Task: Add Traditional Medicinals Organic Green Tea Lemongrass Tea to the cart.
Action: Mouse pressed left at (20, 106)
Screenshot: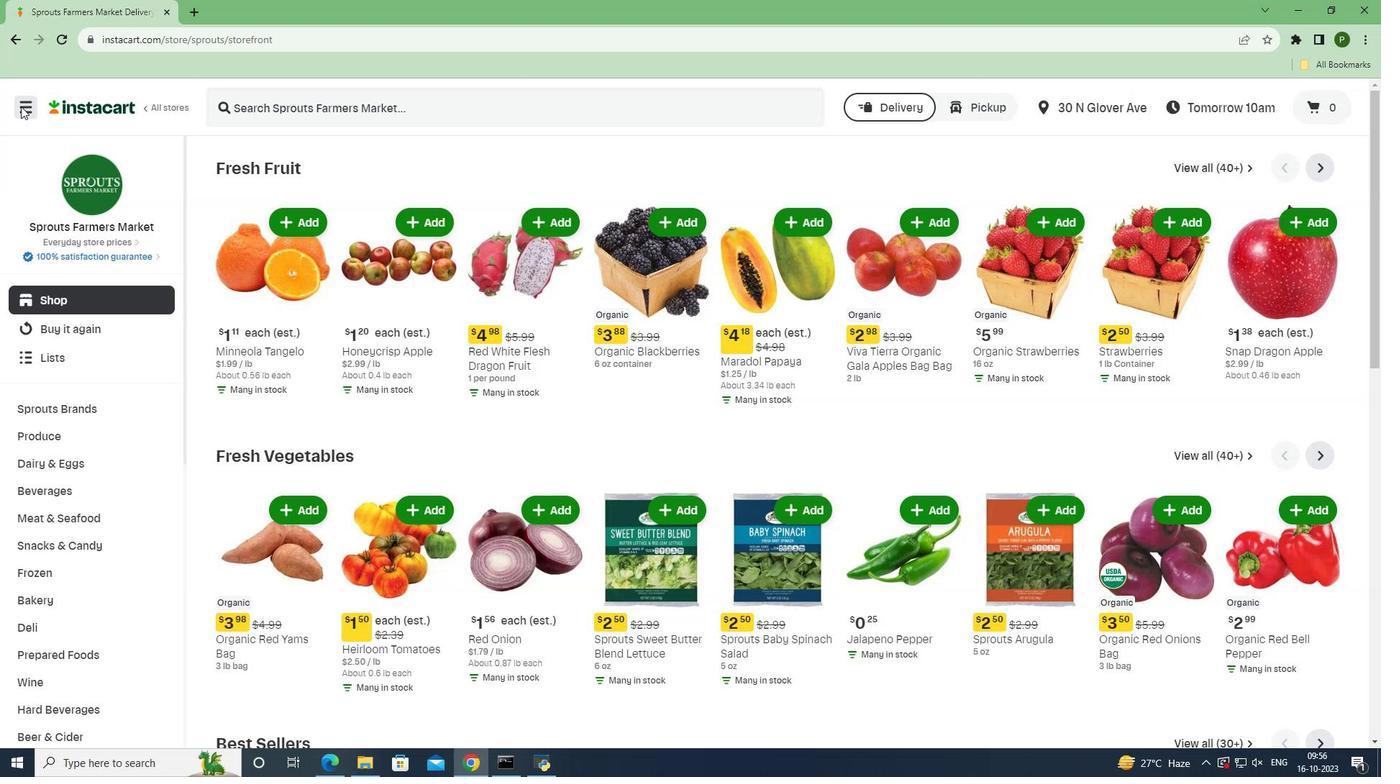 
Action: Mouse moved to (69, 384)
Screenshot: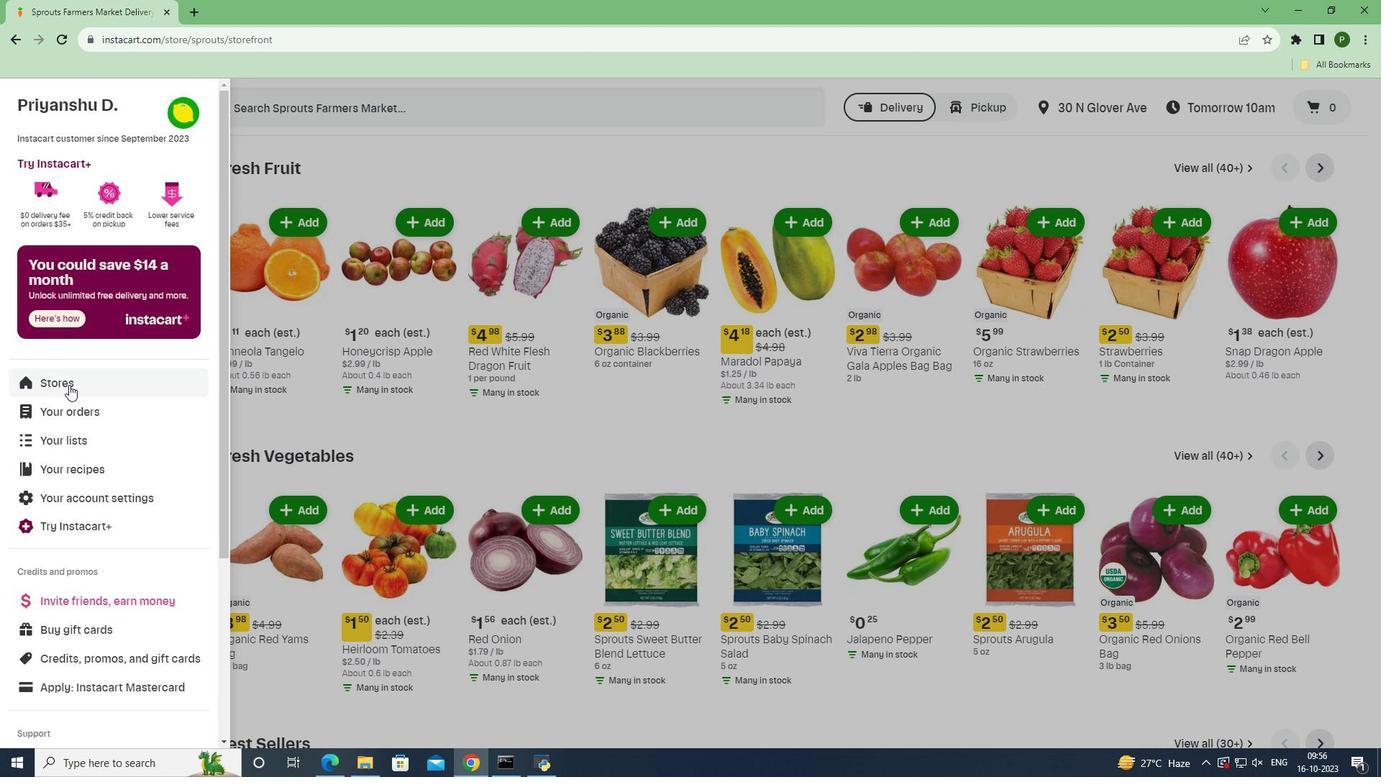
Action: Mouse pressed left at (69, 384)
Screenshot: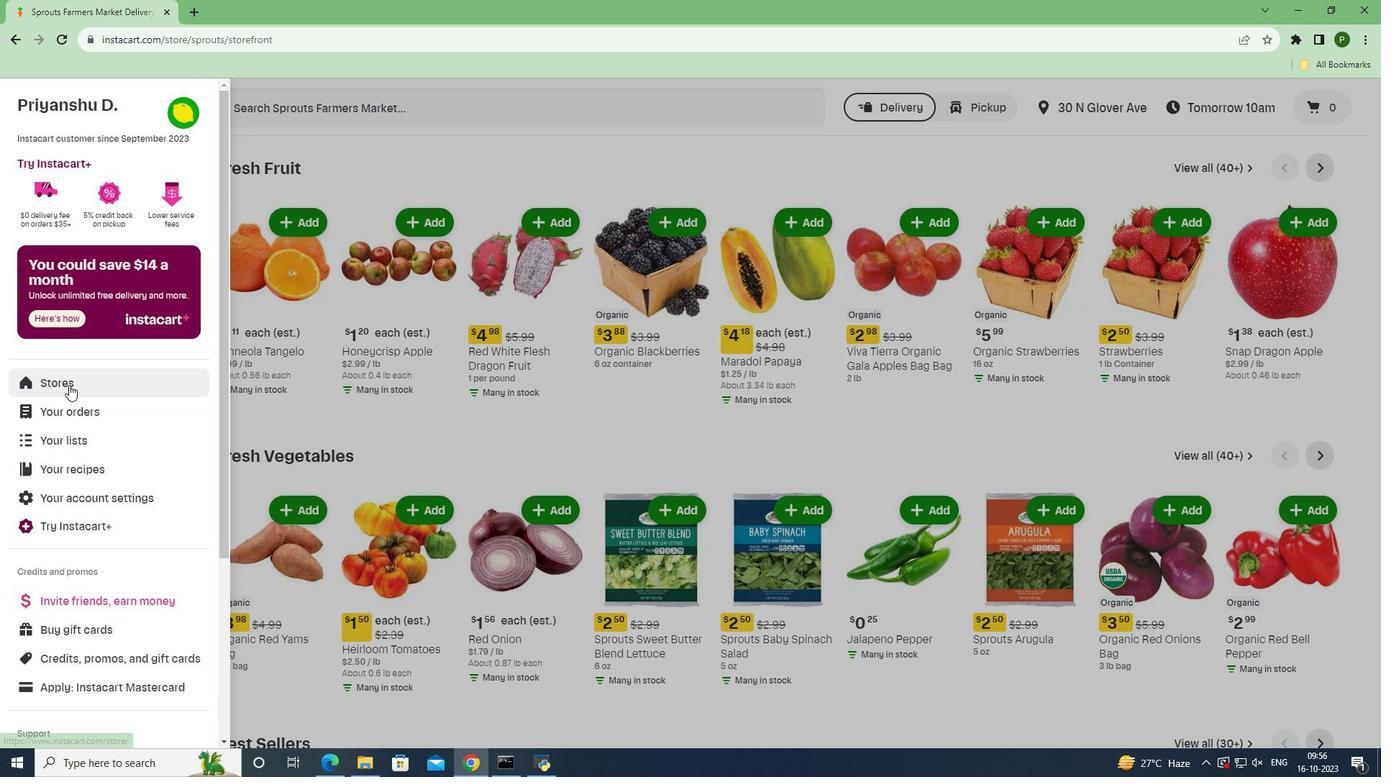
Action: Mouse moved to (330, 151)
Screenshot: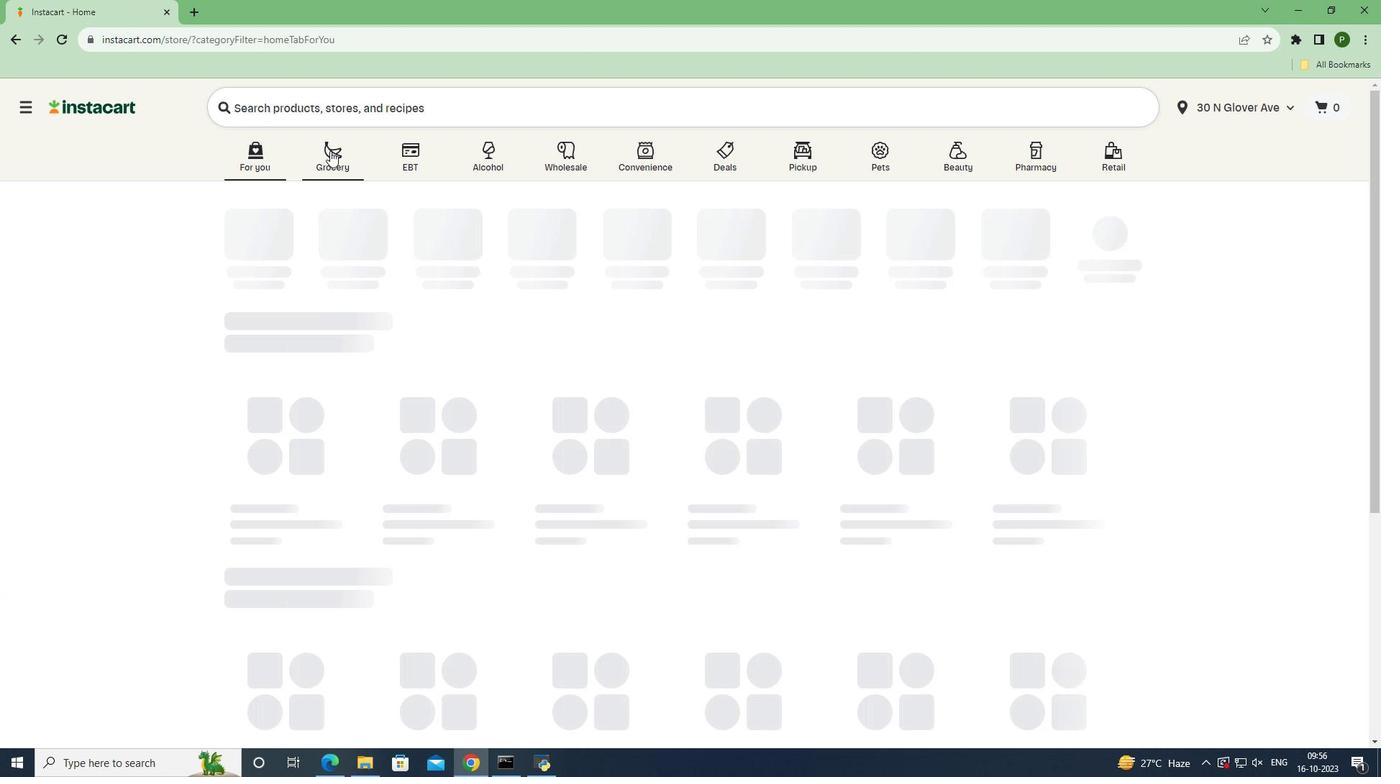 
Action: Mouse pressed left at (330, 151)
Screenshot: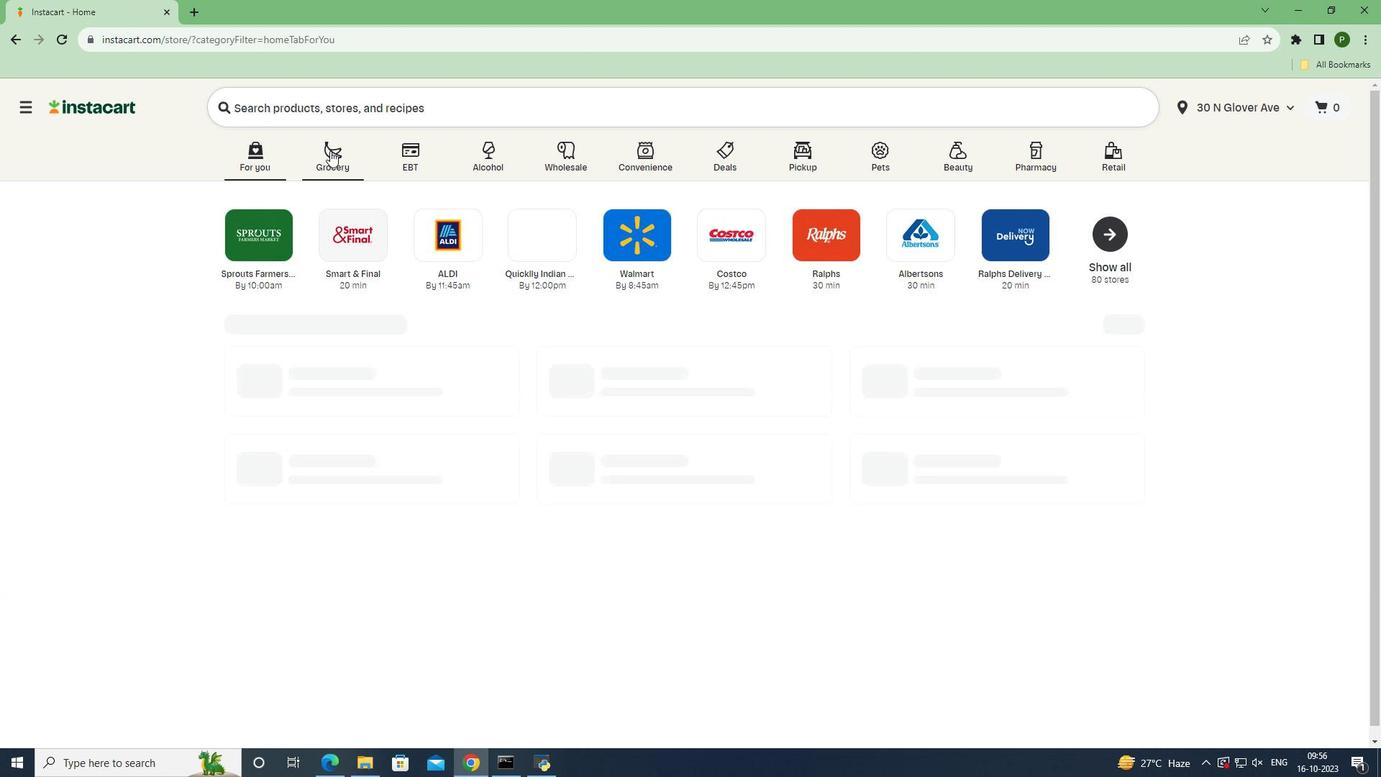 
Action: Mouse moved to (888, 328)
Screenshot: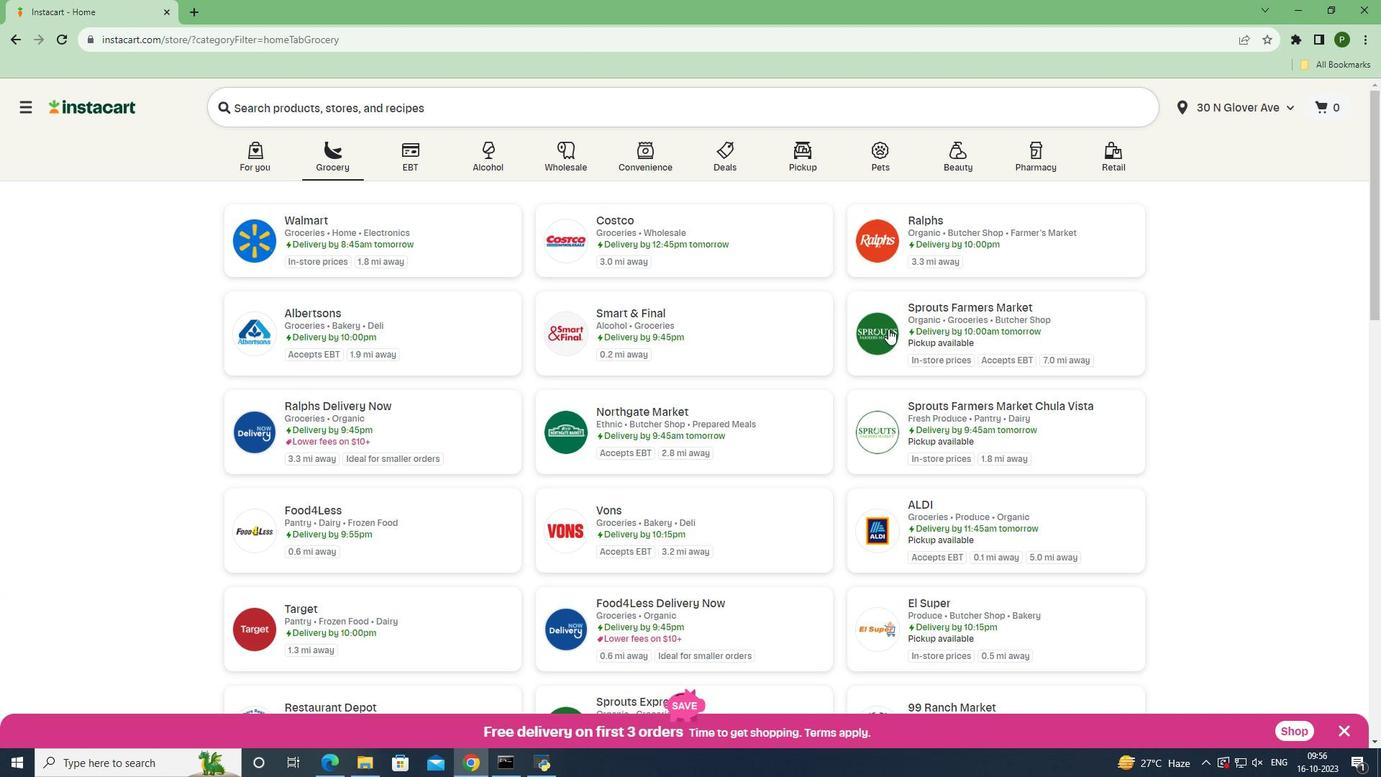 
Action: Mouse pressed left at (888, 328)
Screenshot: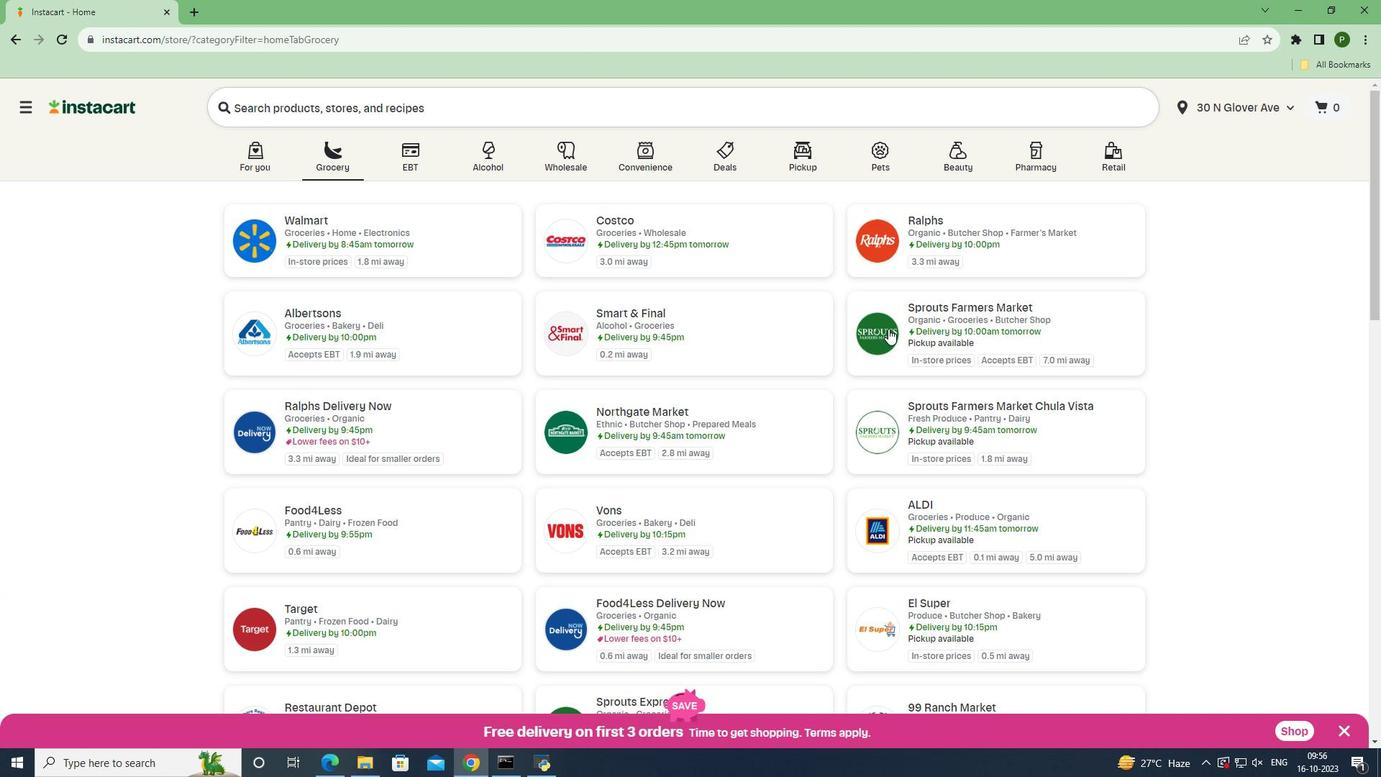 
Action: Mouse moved to (67, 487)
Screenshot: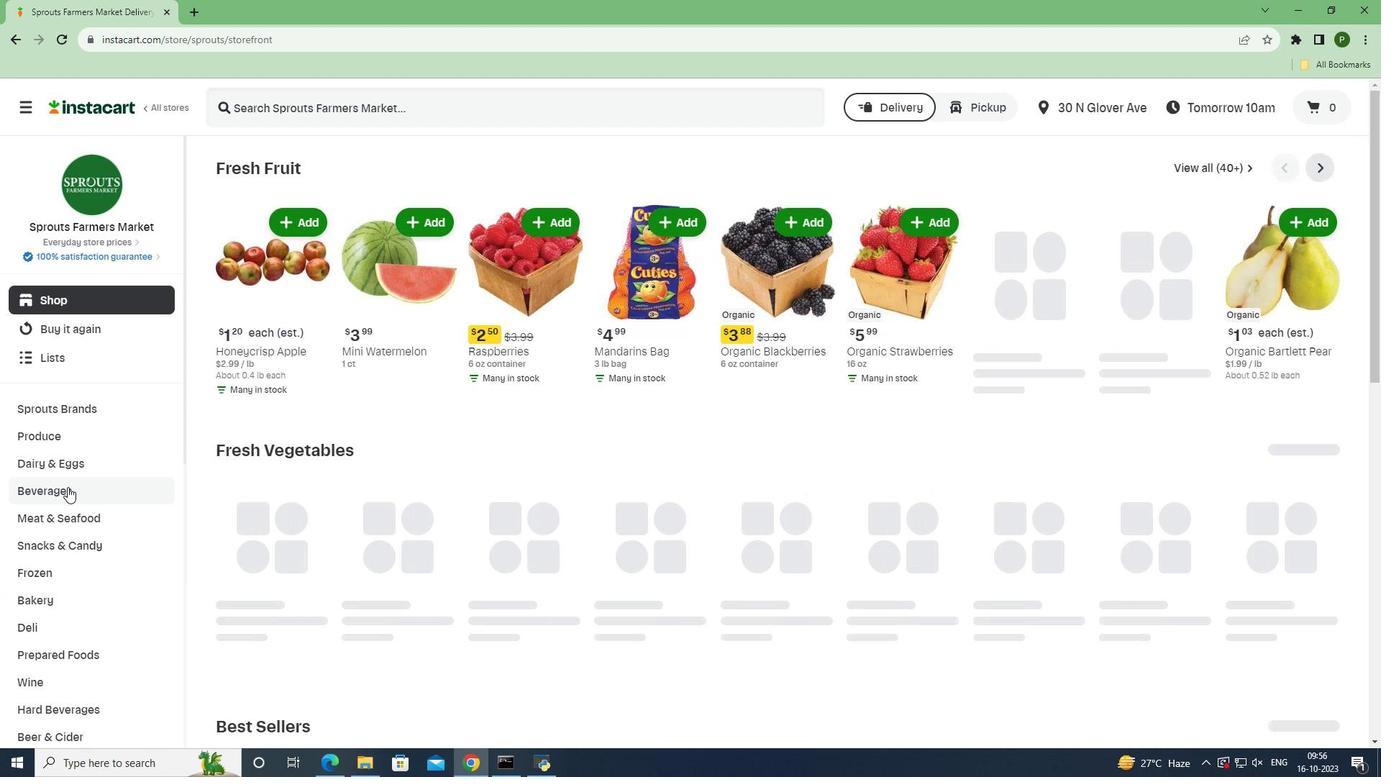 
Action: Mouse pressed left at (67, 487)
Screenshot: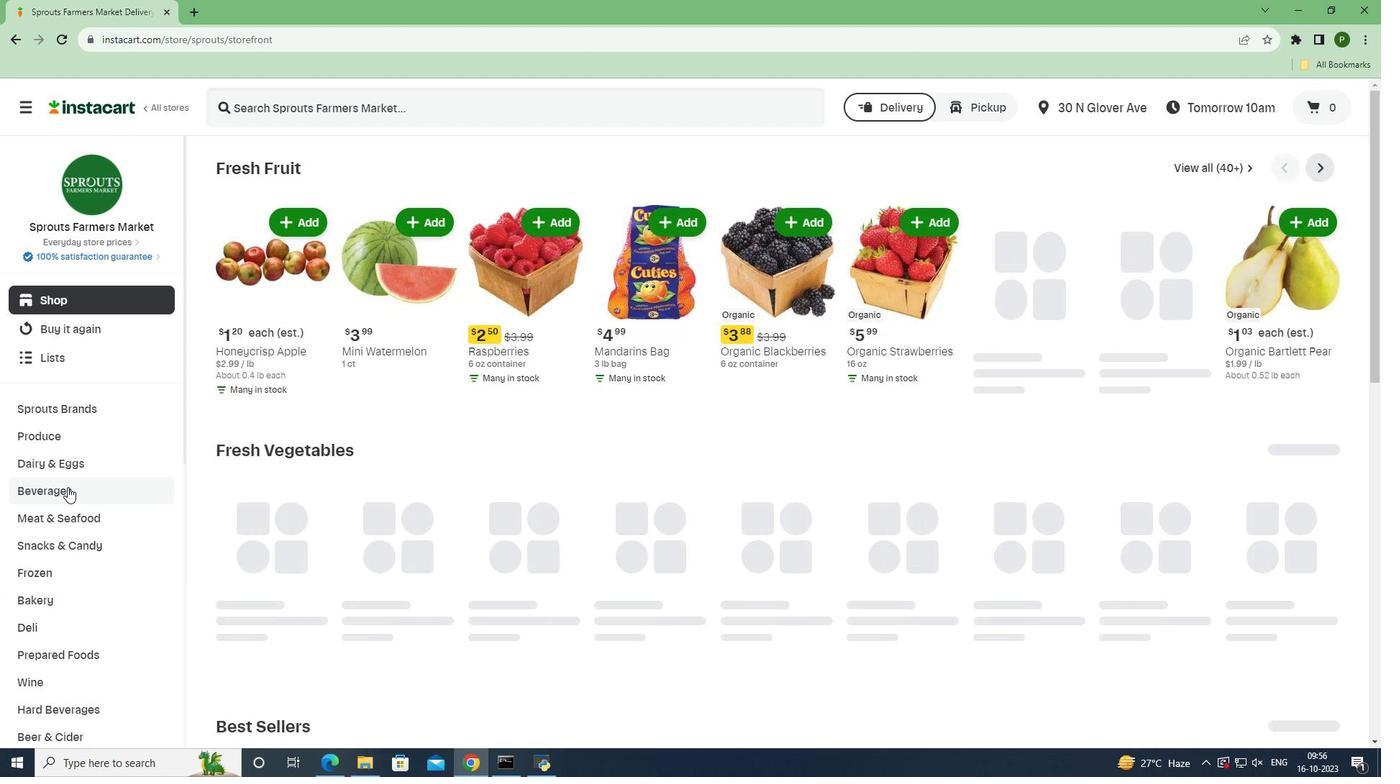 
Action: Mouse moved to (1251, 193)
Screenshot: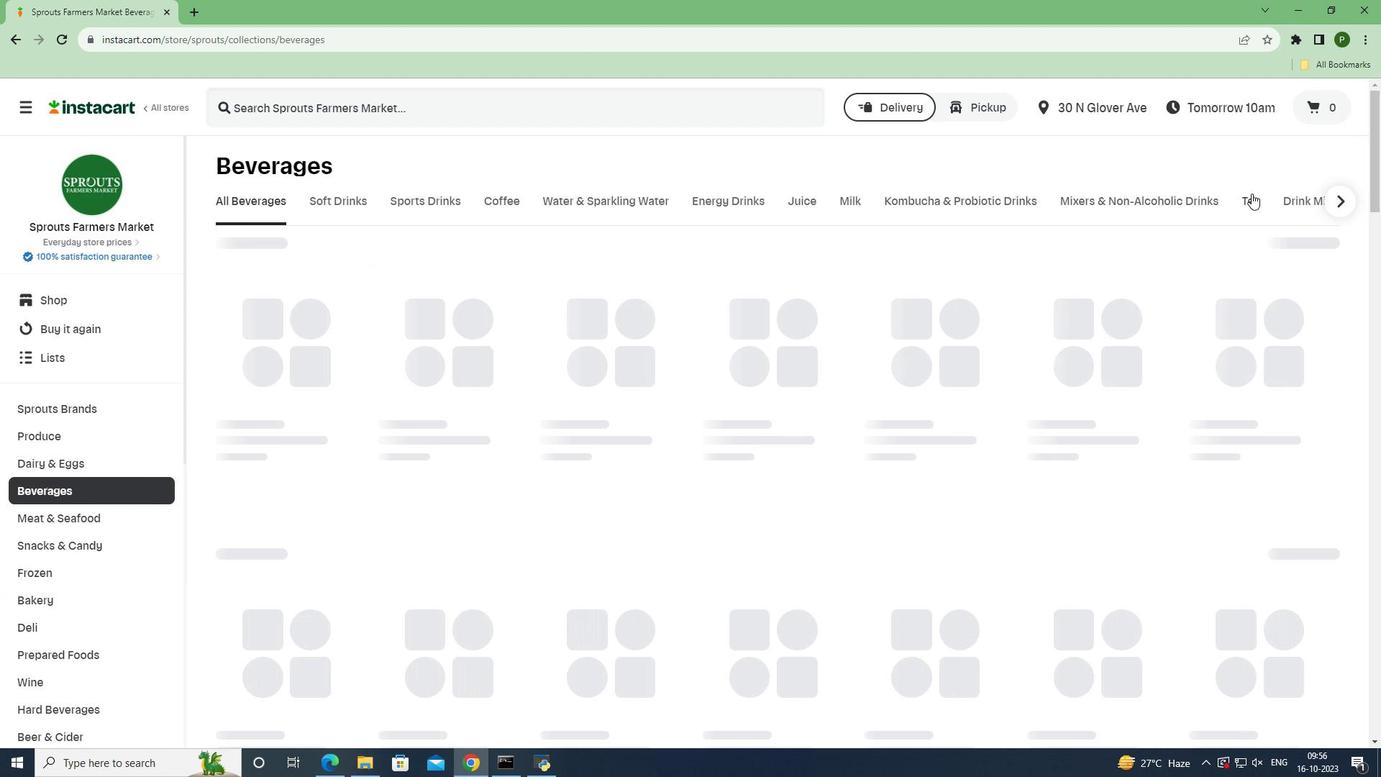 
Action: Mouse pressed left at (1251, 193)
Screenshot: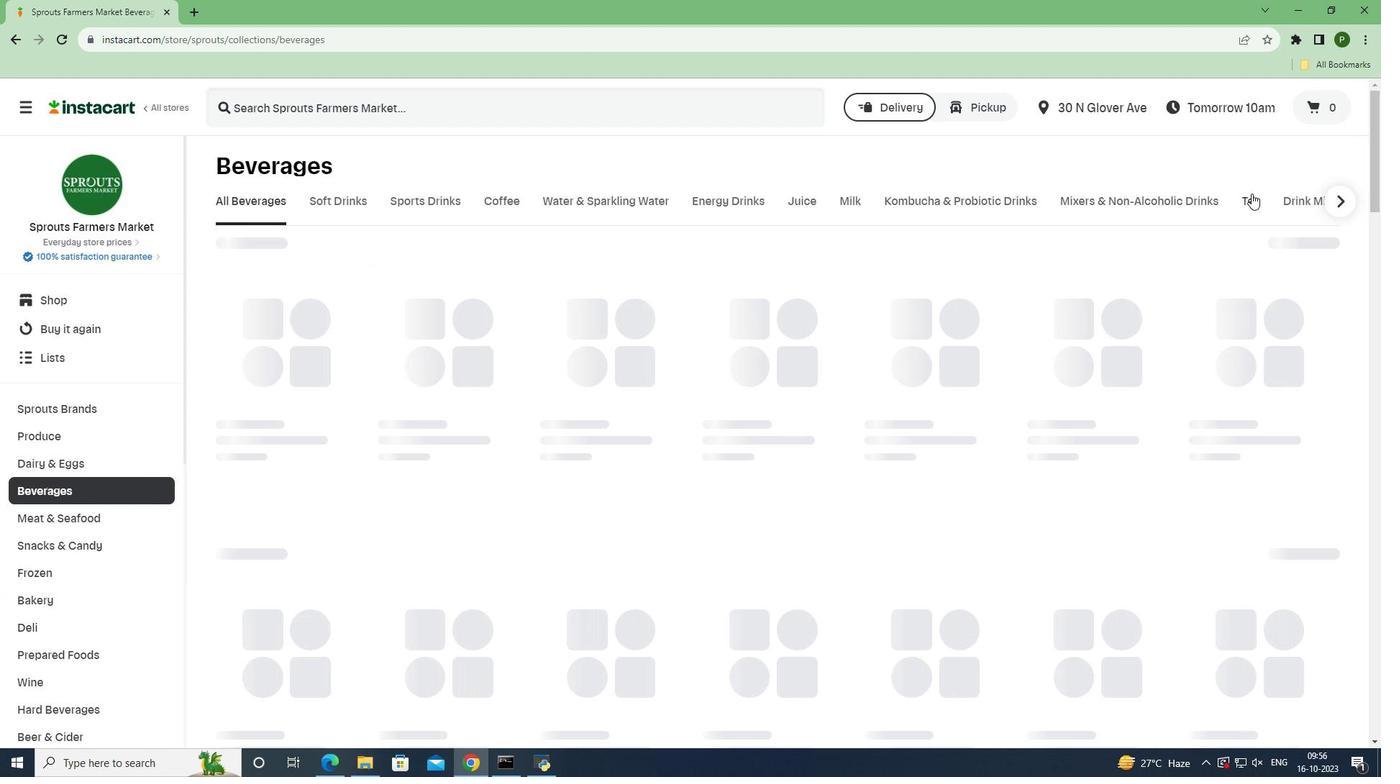 
Action: Mouse moved to (440, 100)
Screenshot: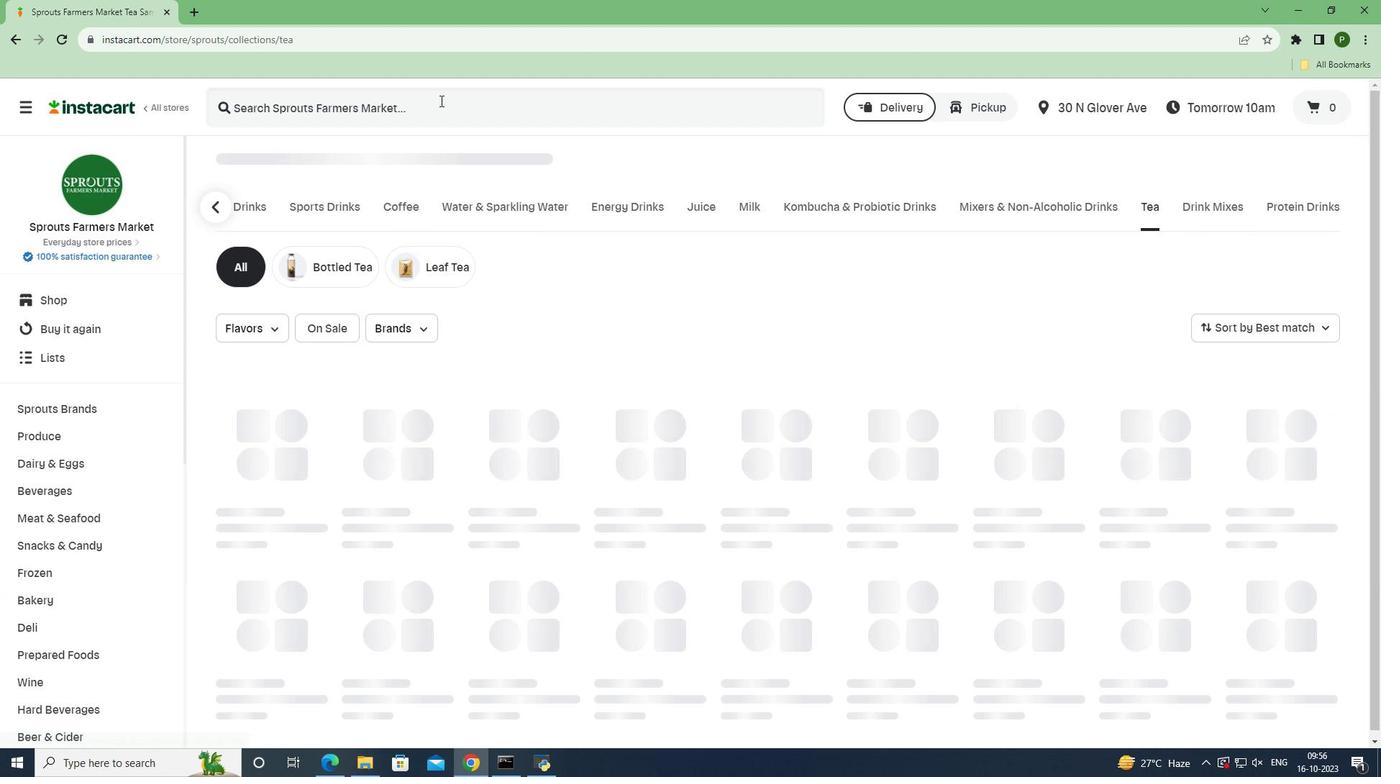 
Action: Mouse pressed left at (440, 100)
Screenshot: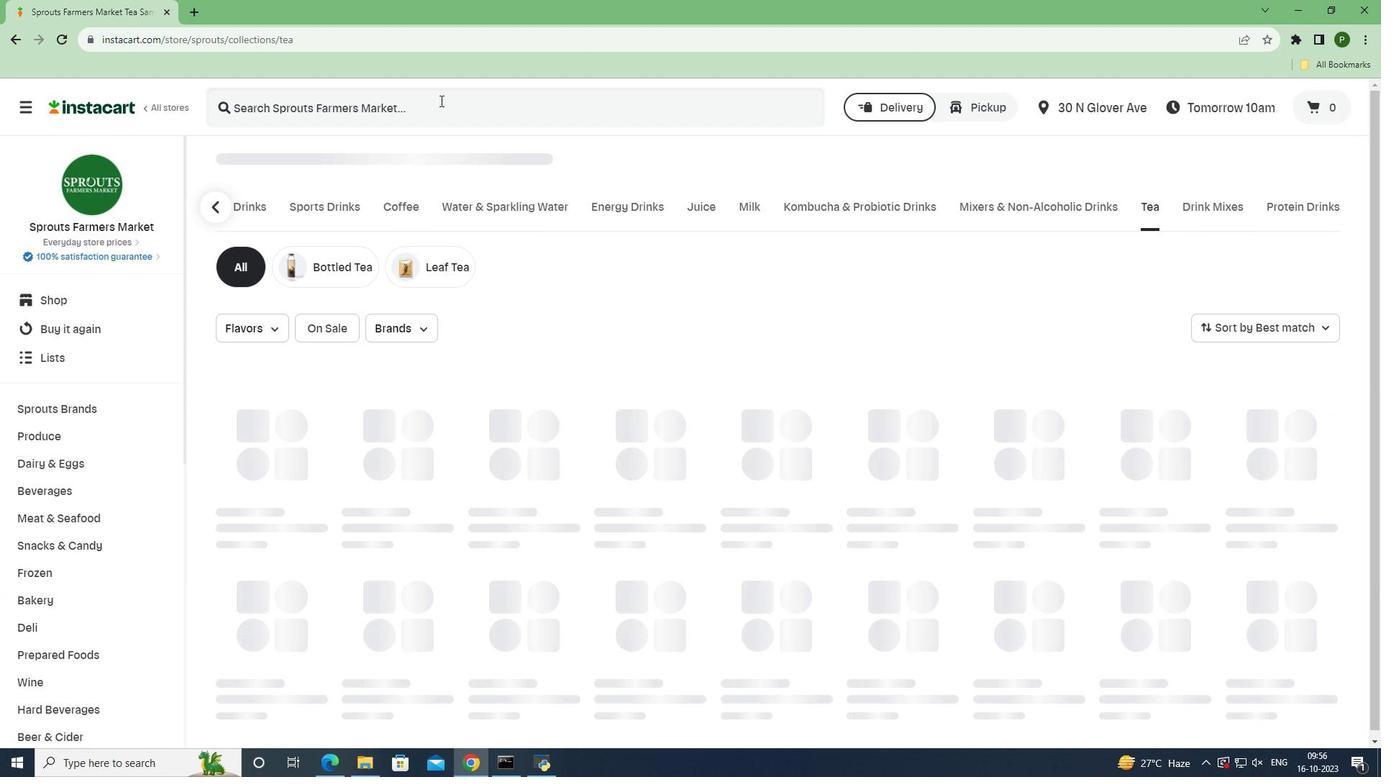 
Action: Key pressed <Key.caps_lock>T<Key.caps_lock>raditional<Key.space><Key.caps_lock>M<Key.caps_lock>edicinals<Key.space><Key.caps_lock>O<Key.caps_lock>rganic<Key.space><Key.caps_lock>G<Key.caps_lock>reen<Key.space><Key.caps_lock>T<Key.caps_lock>ea<Key.space><Key.caps_lock>L<Key.caps_lock>emongrass<Key.space><Key.caps_lock>T<Key.caps_lock>ea<Key.space><Key.enter>
Screenshot: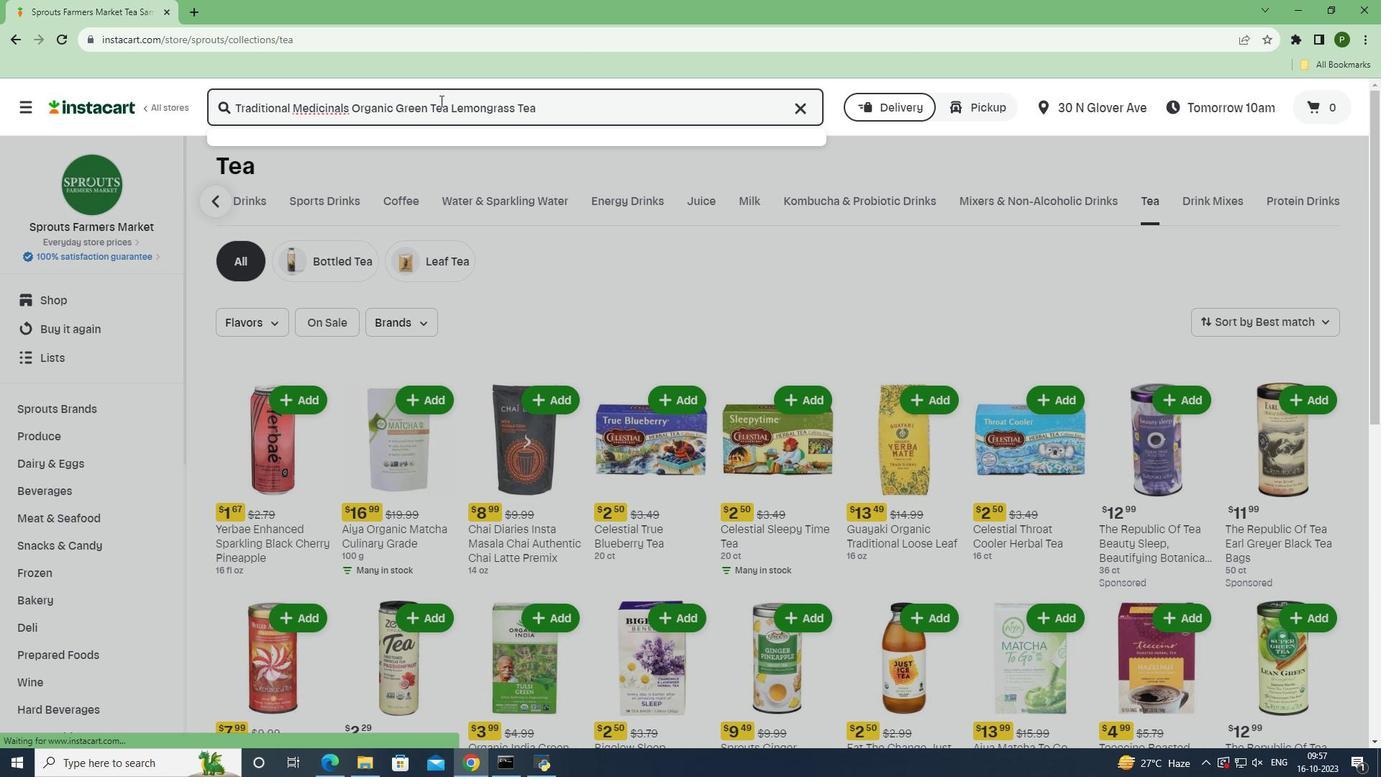 
Action: Mouse moved to (861, 253)
Screenshot: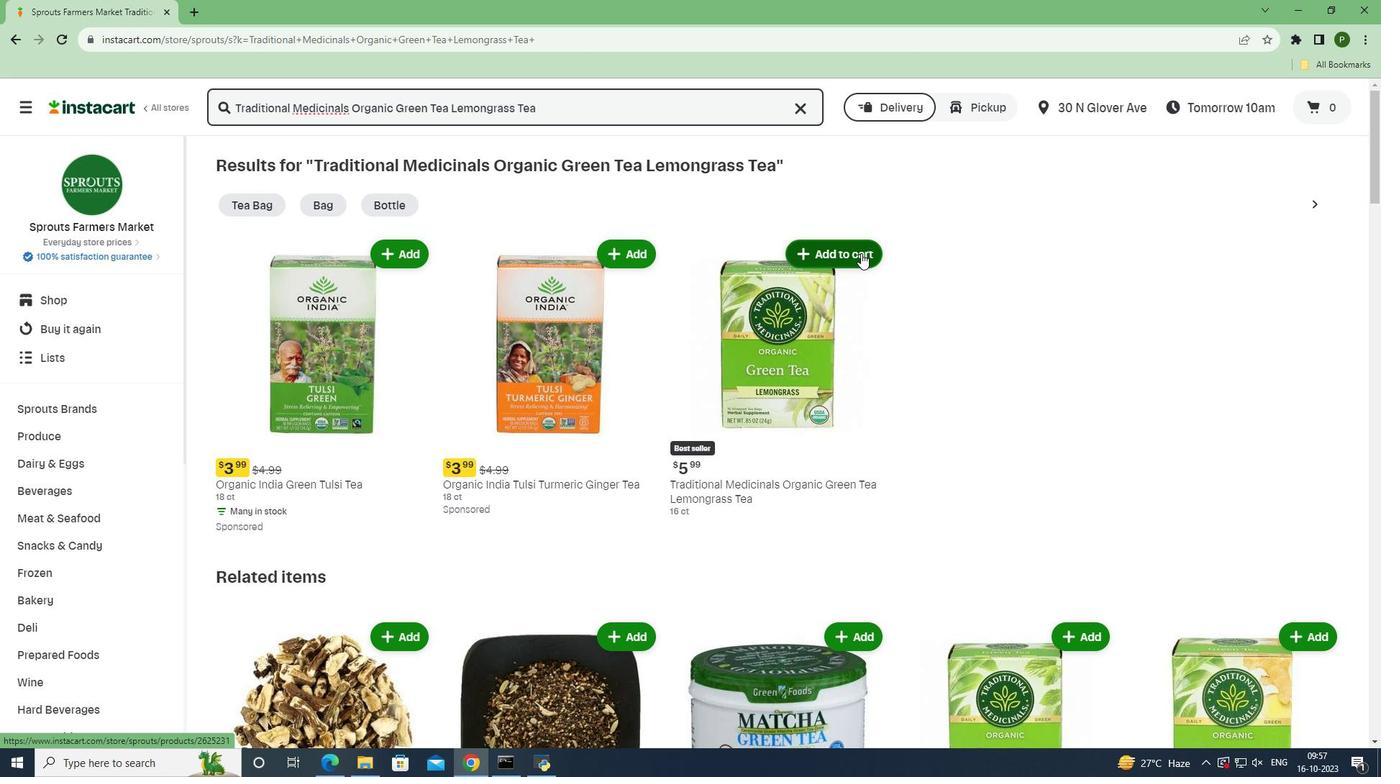 
Action: Mouse pressed left at (861, 253)
Screenshot: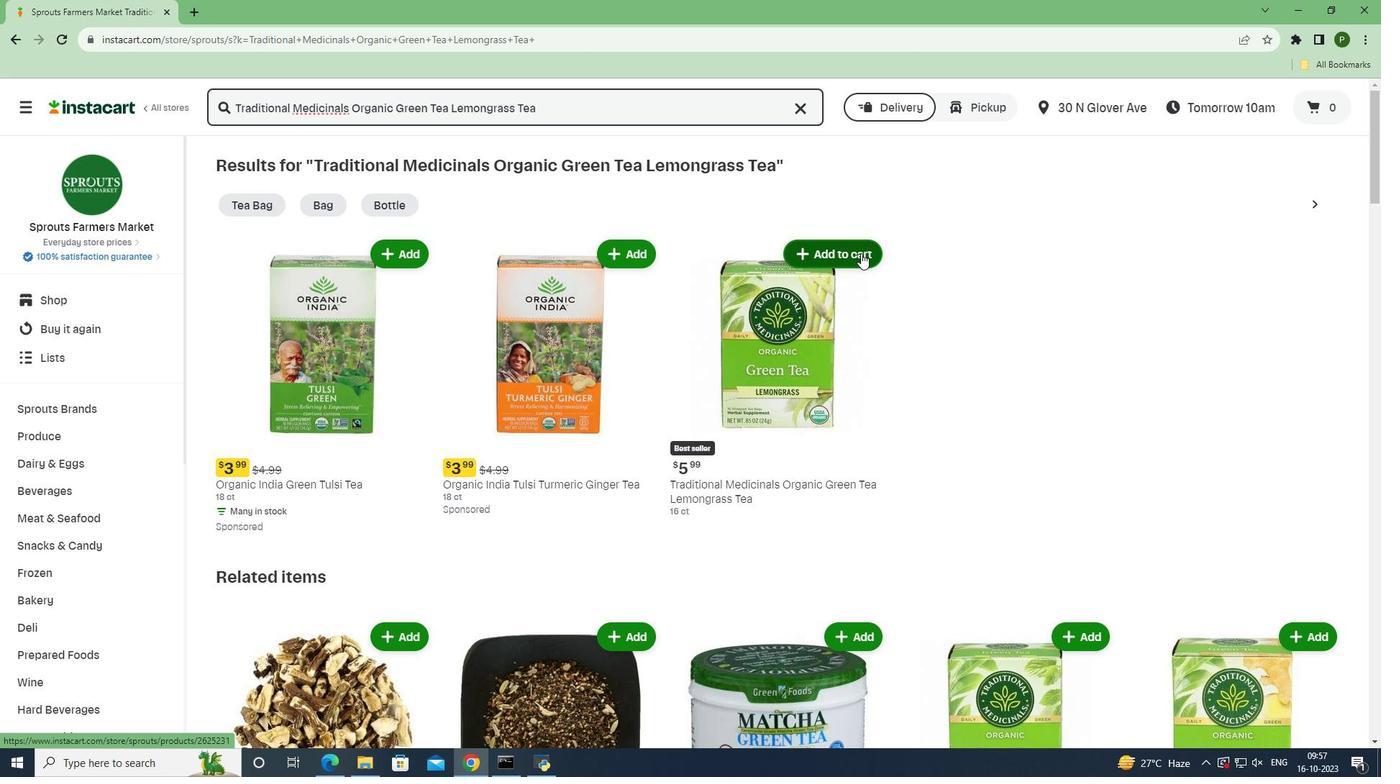 
Action: Mouse moved to (980, 405)
Screenshot: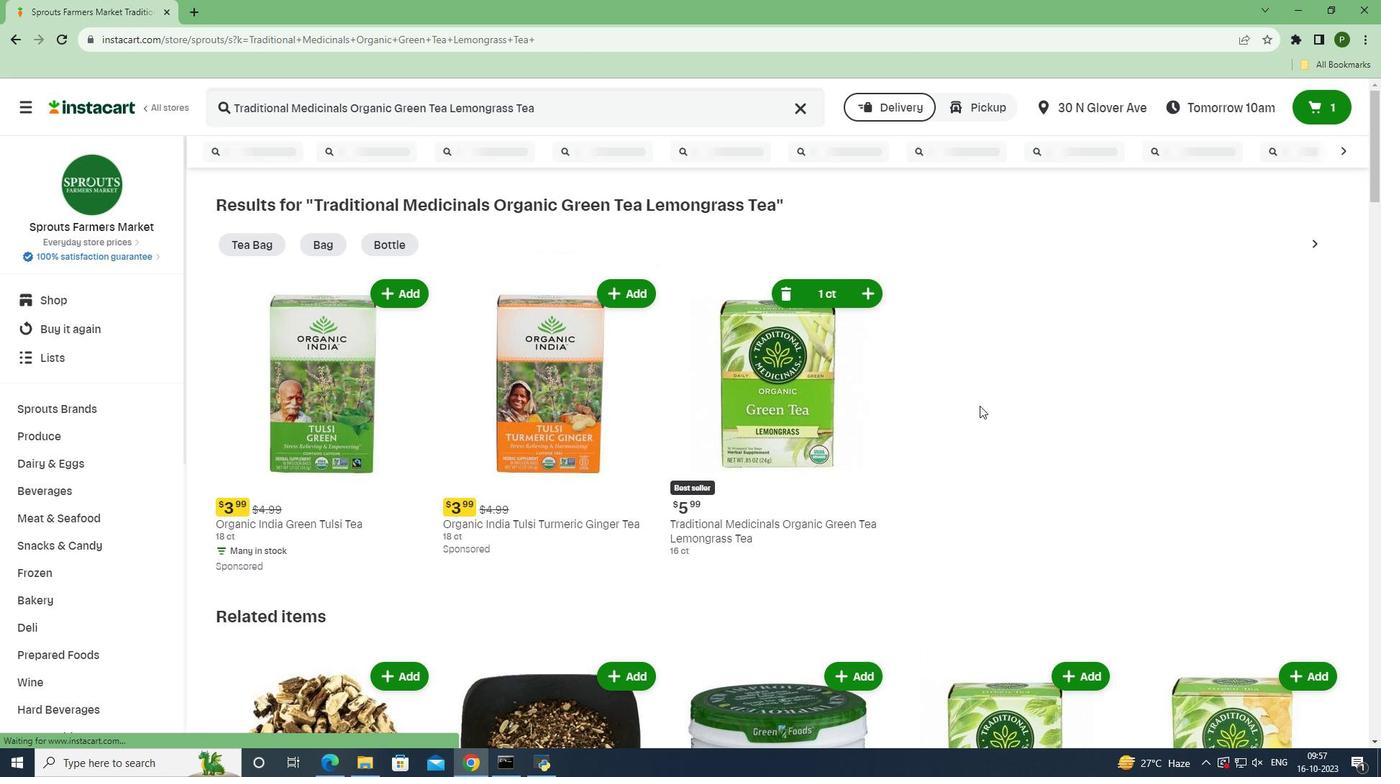 
